 Task: Add Auromere Classic (Licorice) Ayurvedic Herbal Toothpaste to the cart.
Action: Mouse moved to (722, 297)
Screenshot: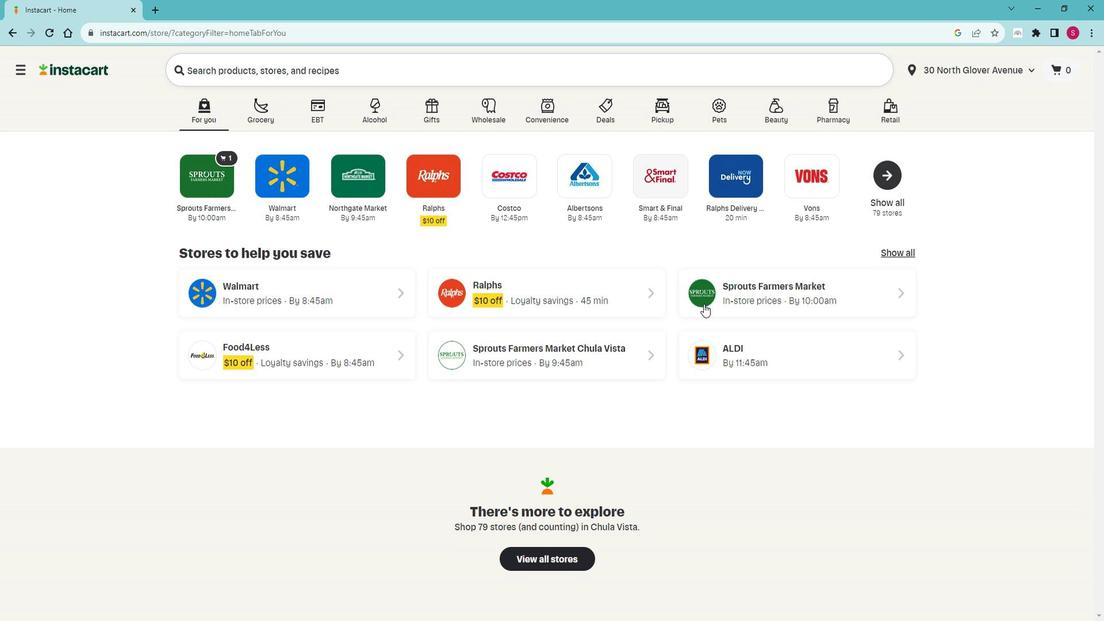 
Action: Mouse pressed left at (722, 297)
Screenshot: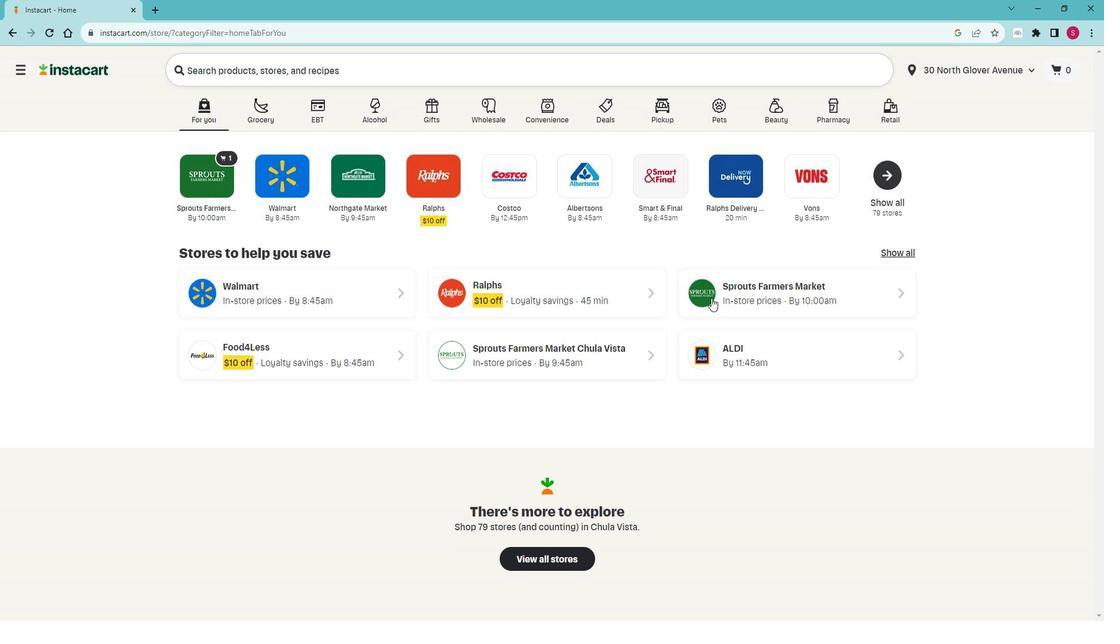 
Action: Mouse moved to (86, 471)
Screenshot: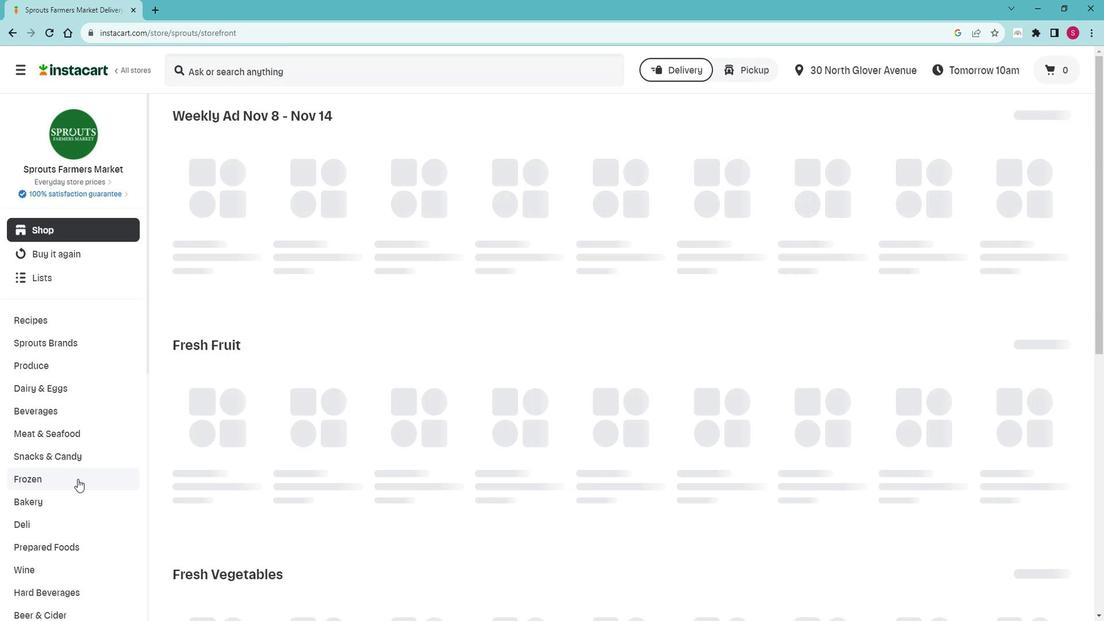 
Action: Mouse scrolled (86, 471) with delta (0, 0)
Screenshot: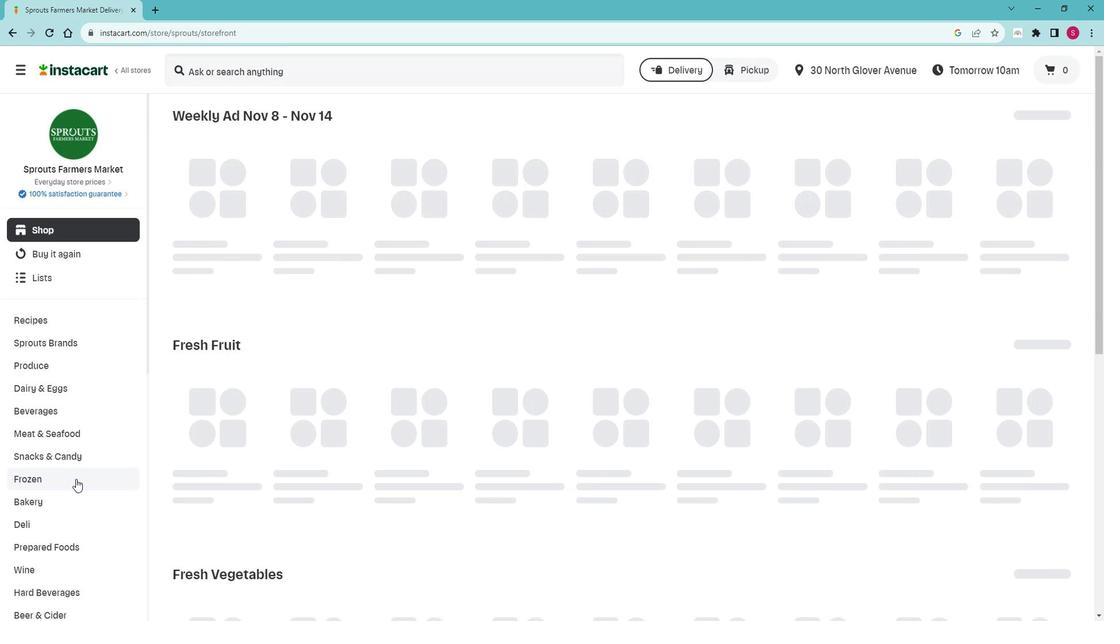 
Action: Mouse scrolled (86, 471) with delta (0, 0)
Screenshot: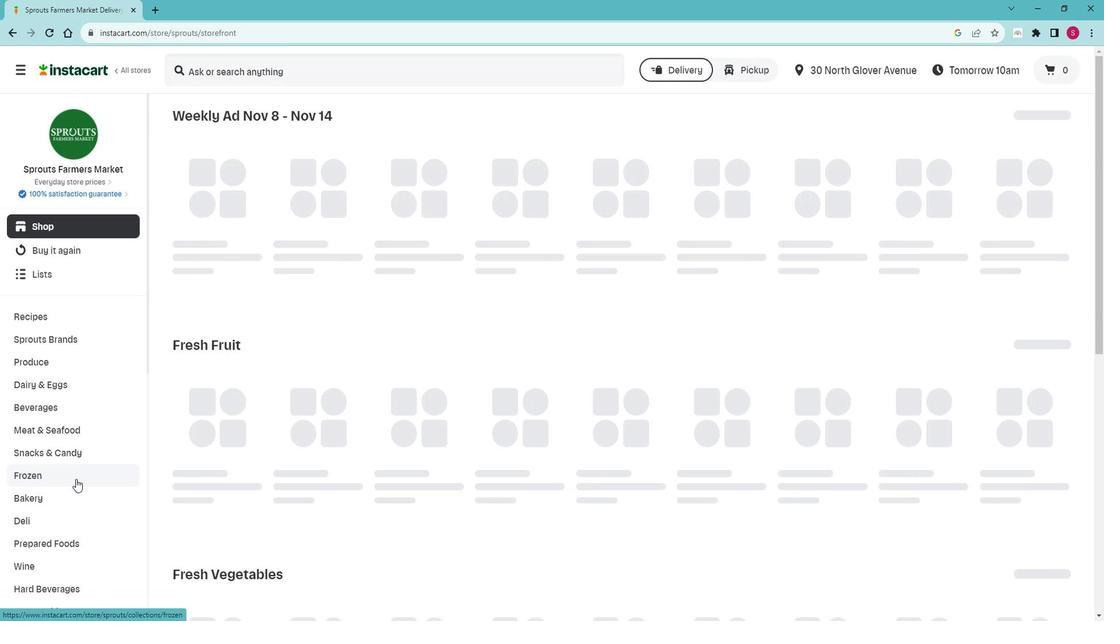 
Action: Mouse moved to (86, 471)
Screenshot: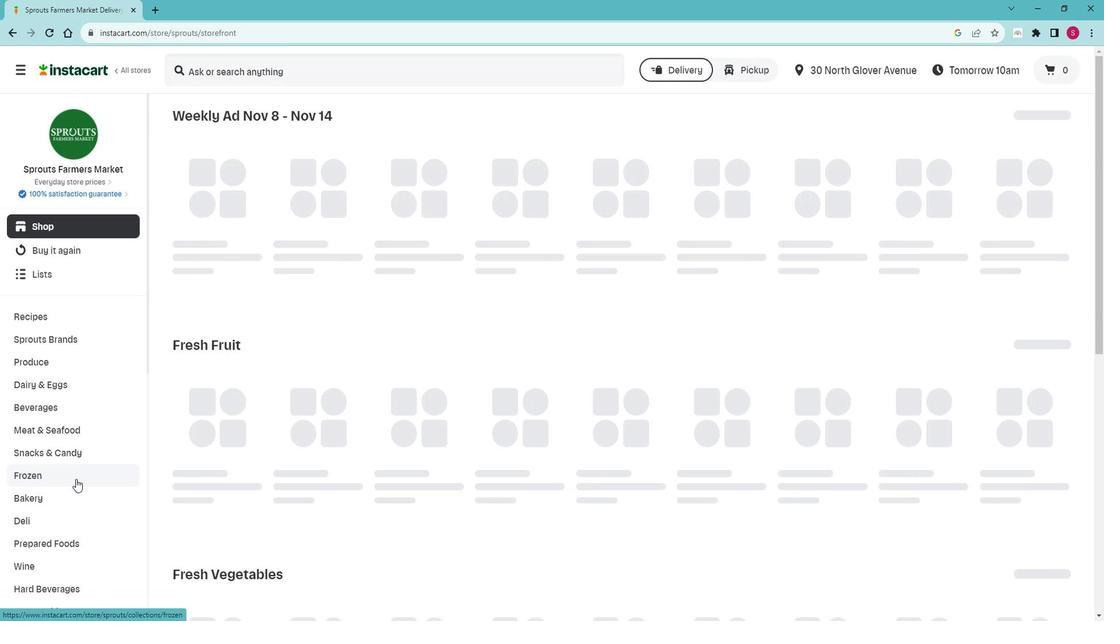 
Action: Mouse scrolled (86, 471) with delta (0, 0)
Screenshot: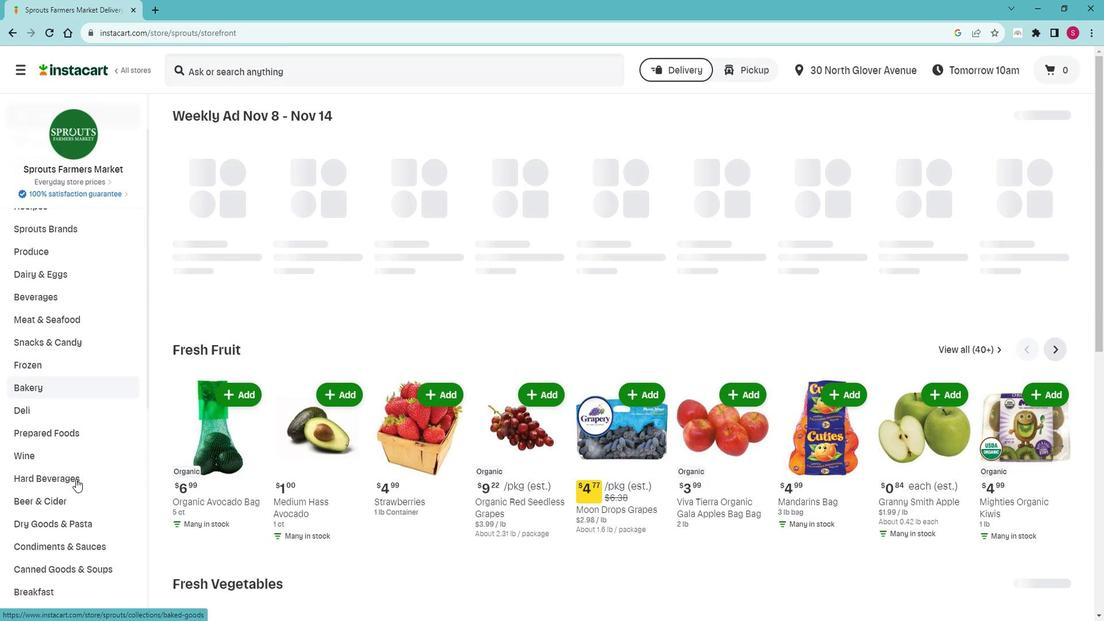 
Action: Mouse scrolled (86, 471) with delta (0, 0)
Screenshot: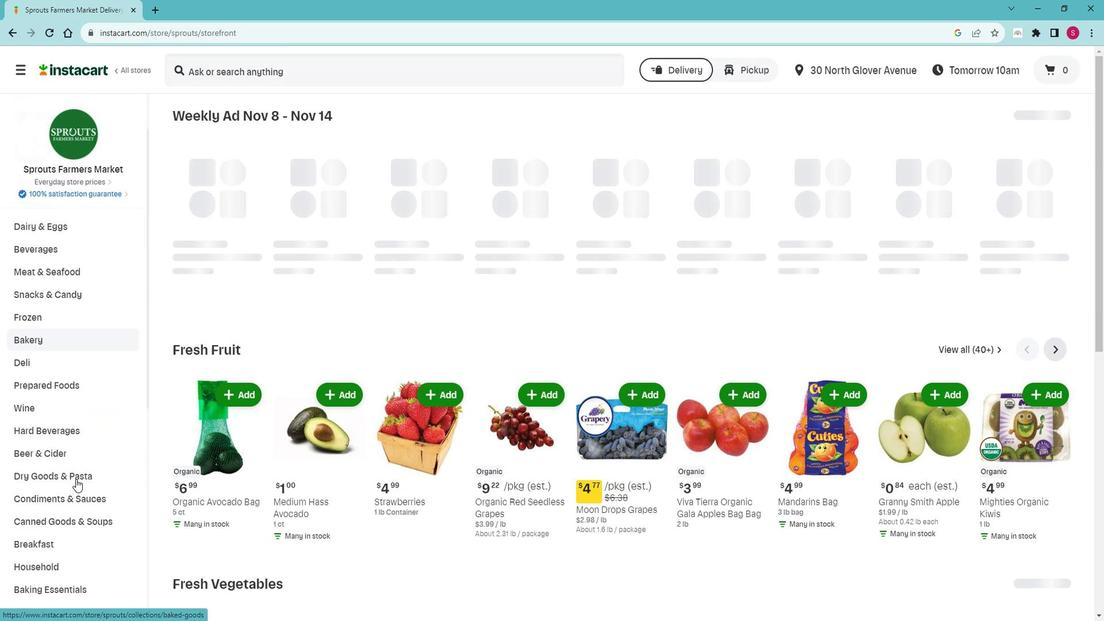 
Action: Mouse moved to (88, 470)
Screenshot: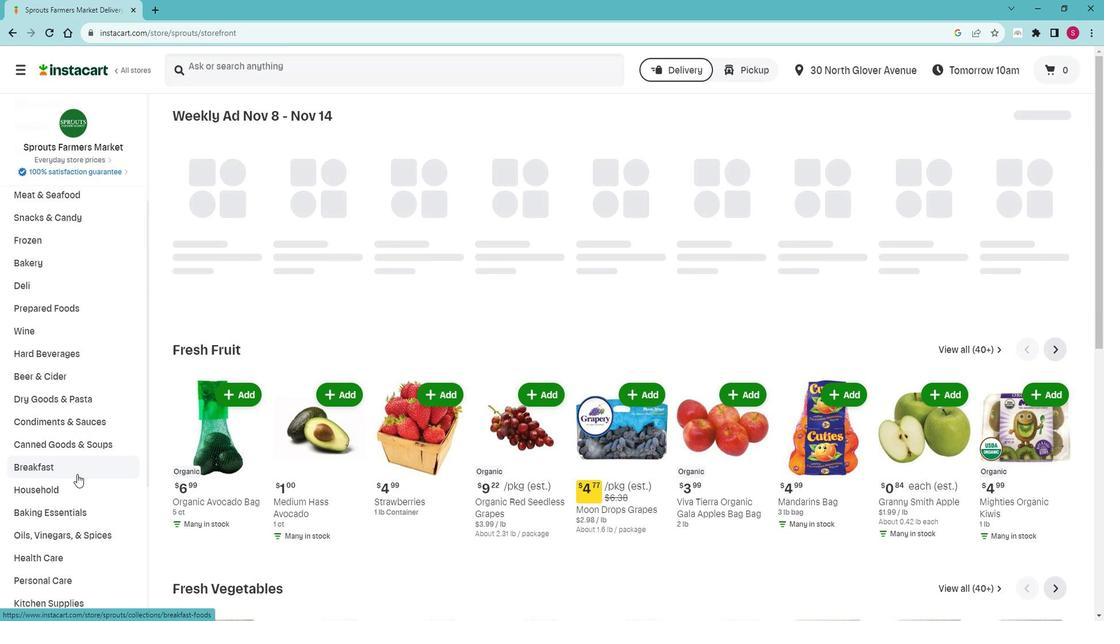 
Action: Mouse scrolled (88, 469) with delta (0, 0)
Screenshot: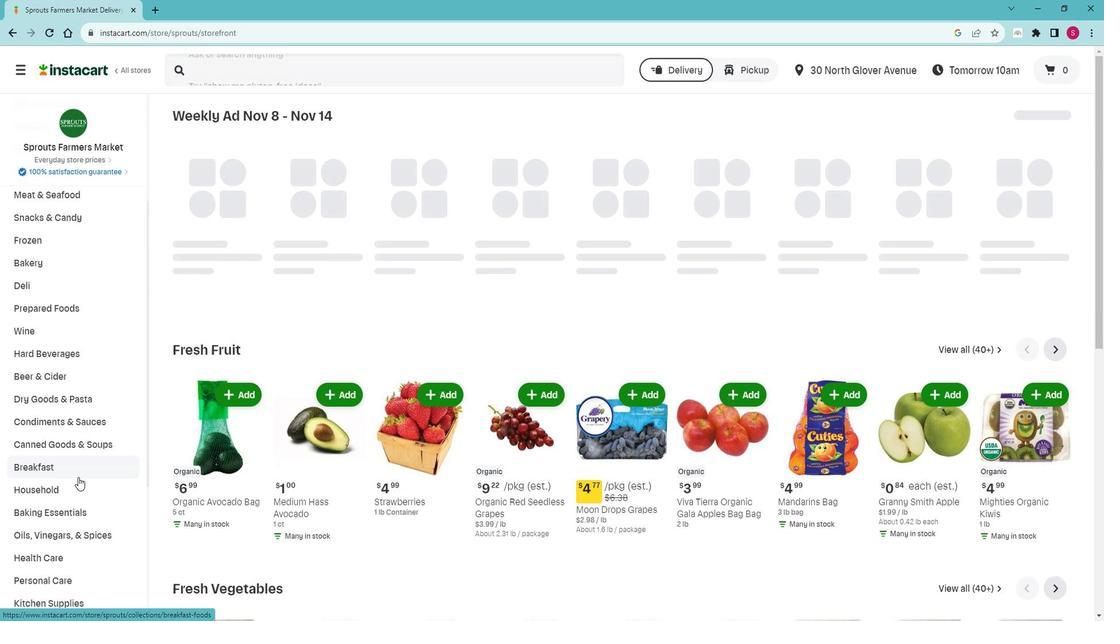 
Action: Mouse moved to (83, 508)
Screenshot: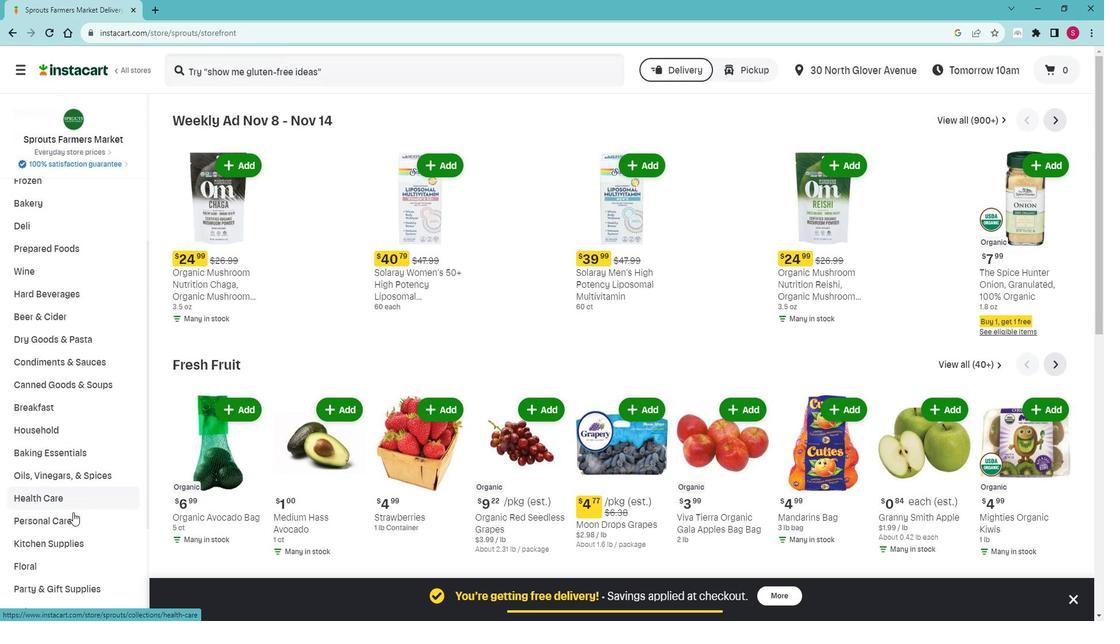 
Action: Mouse pressed left at (83, 508)
Screenshot: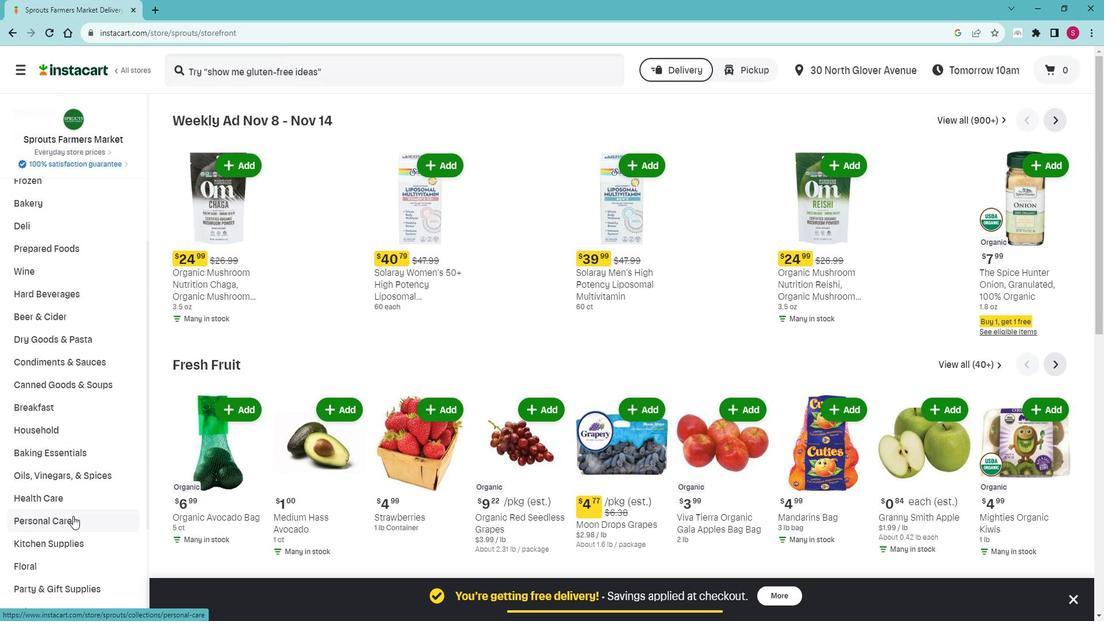 
Action: Mouse moved to (84, 508)
Screenshot: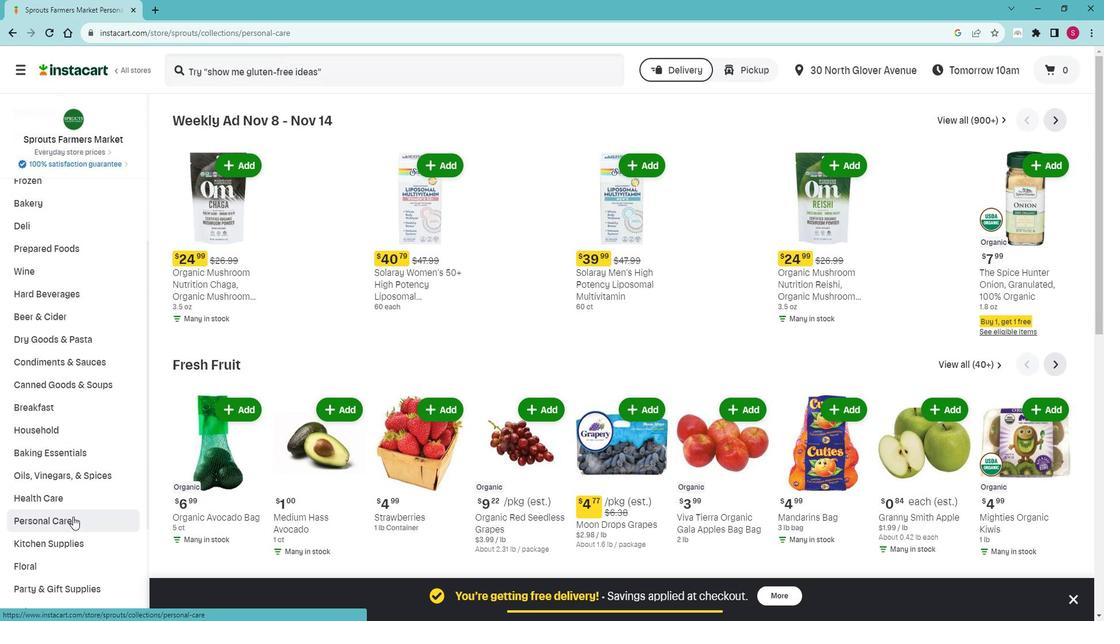 
Action: Mouse scrolled (84, 507) with delta (0, 0)
Screenshot: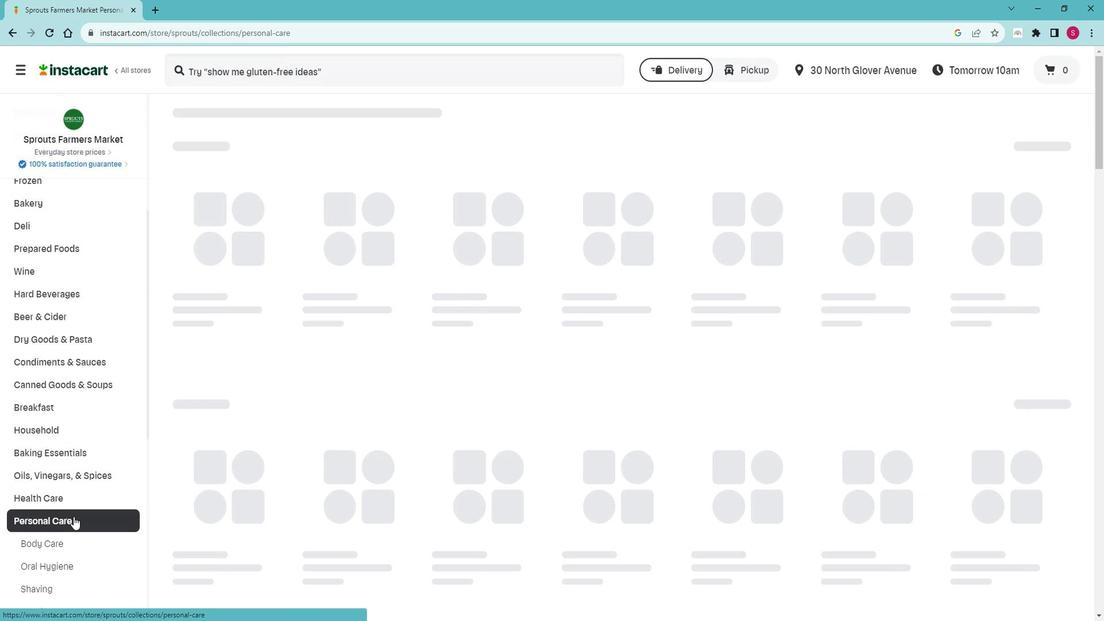 
Action: Mouse moved to (87, 499)
Screenshot: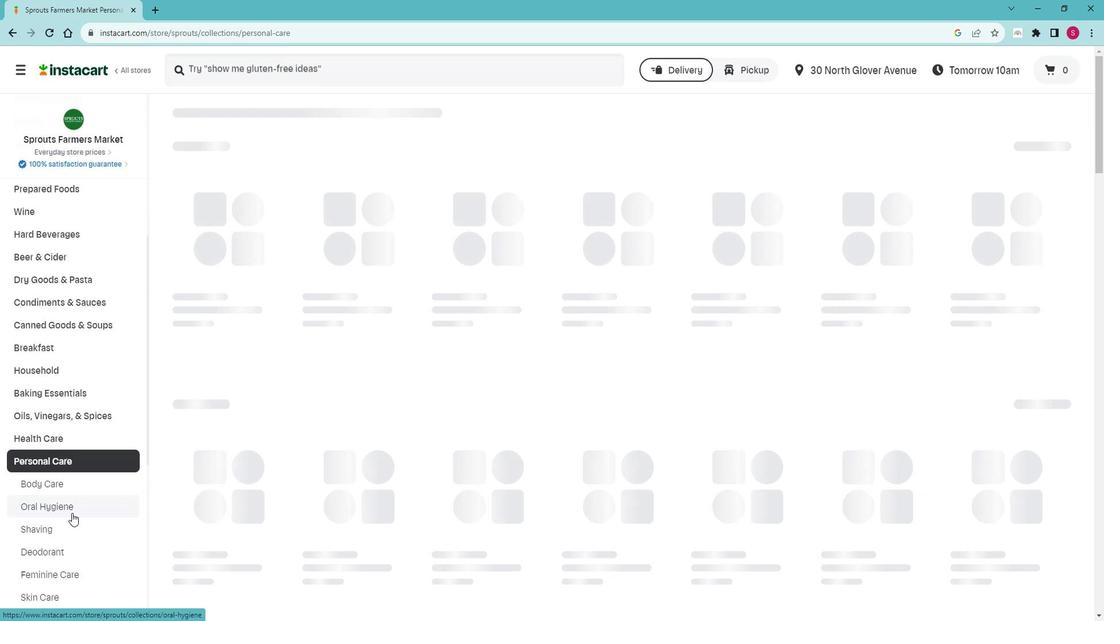 
Action: Mouse pressed left at (87, 499)
Screenshot: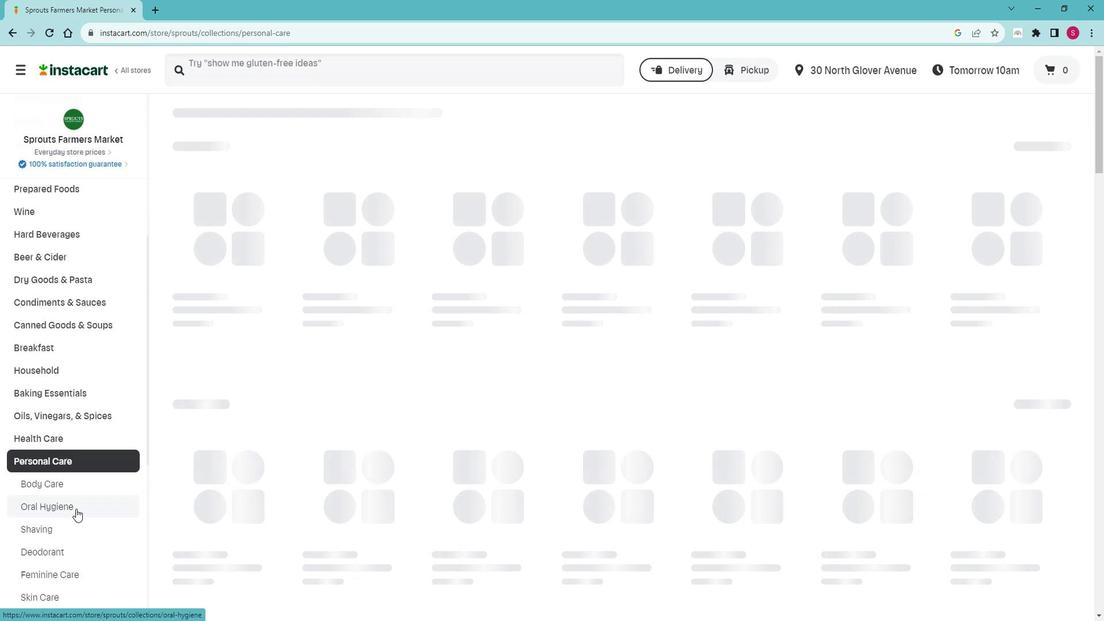 
Action: Mouse moved to (338, 161)
Screenshot: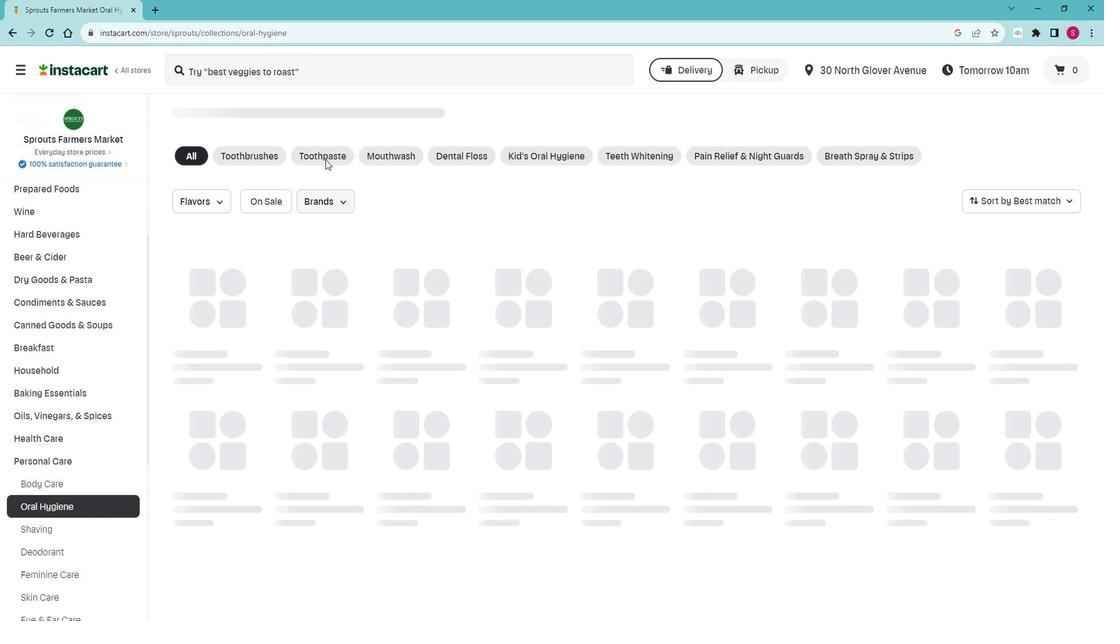 
Action: Mouse pressed left at (338, 161)
Screenshot: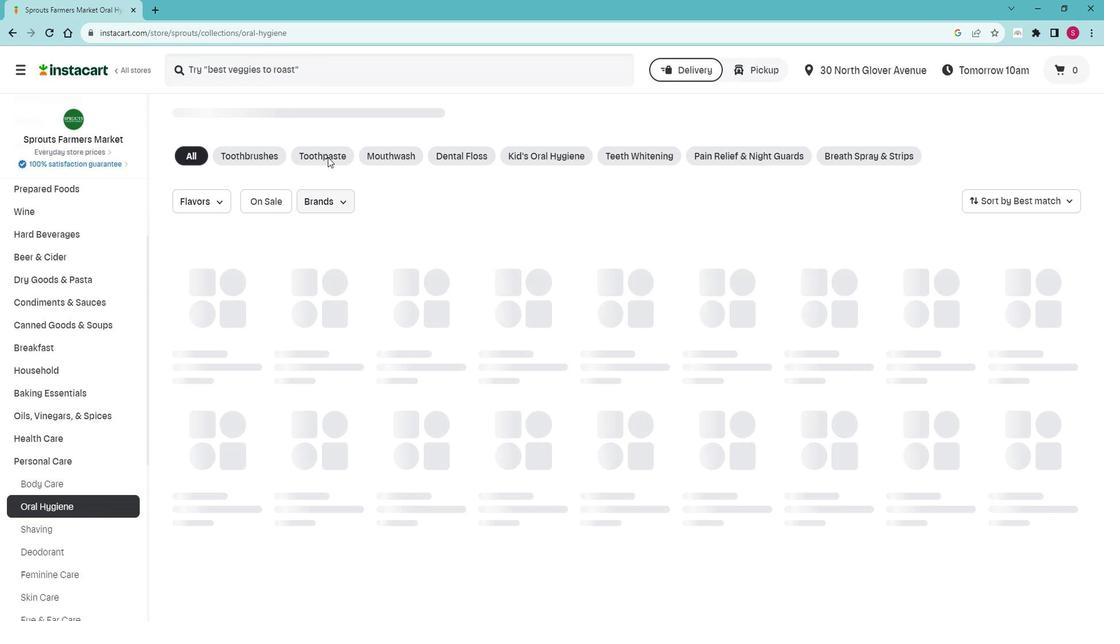 
Action: Mouse moved to (339, 159)
Screenshot: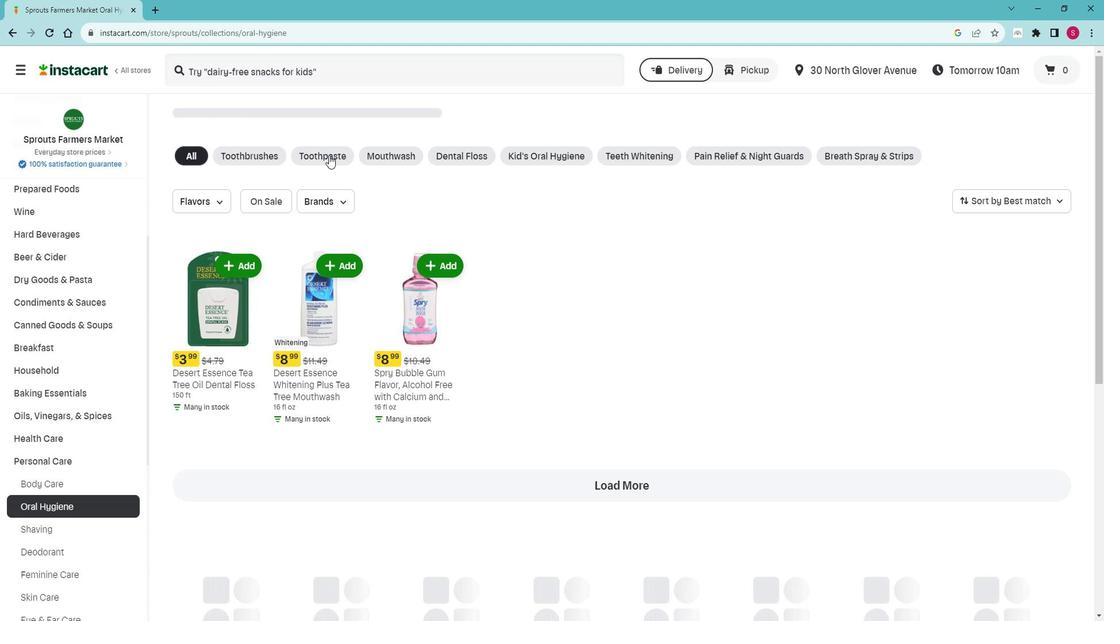 
Action: Mouse pressed left at (339, 159)
Screenshot: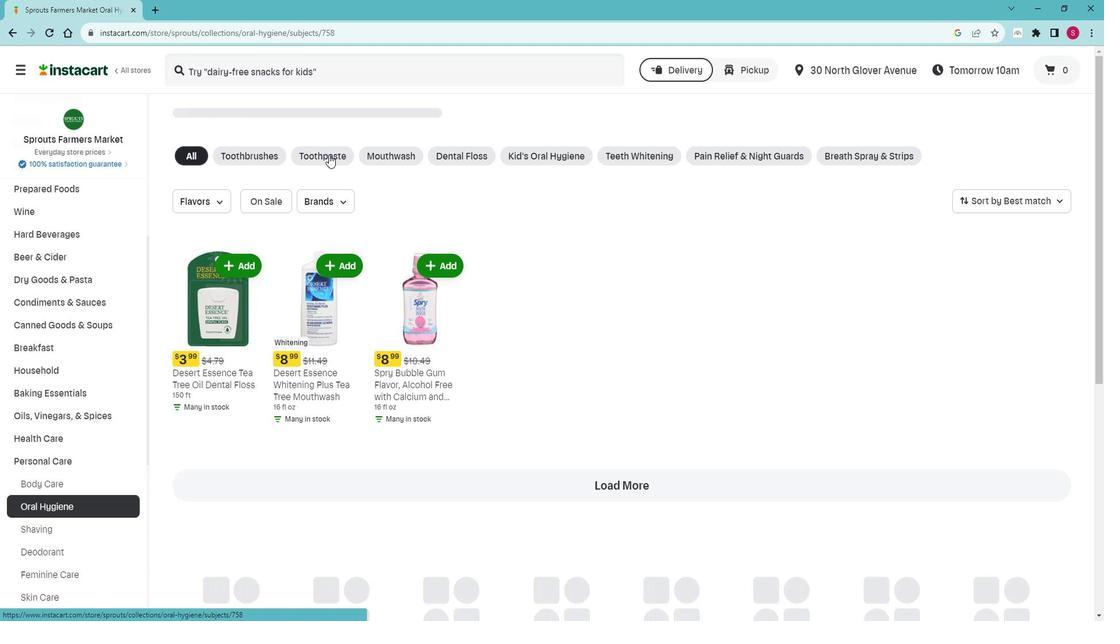 
Action: Mouse moved to (347, 85)
Screenshot: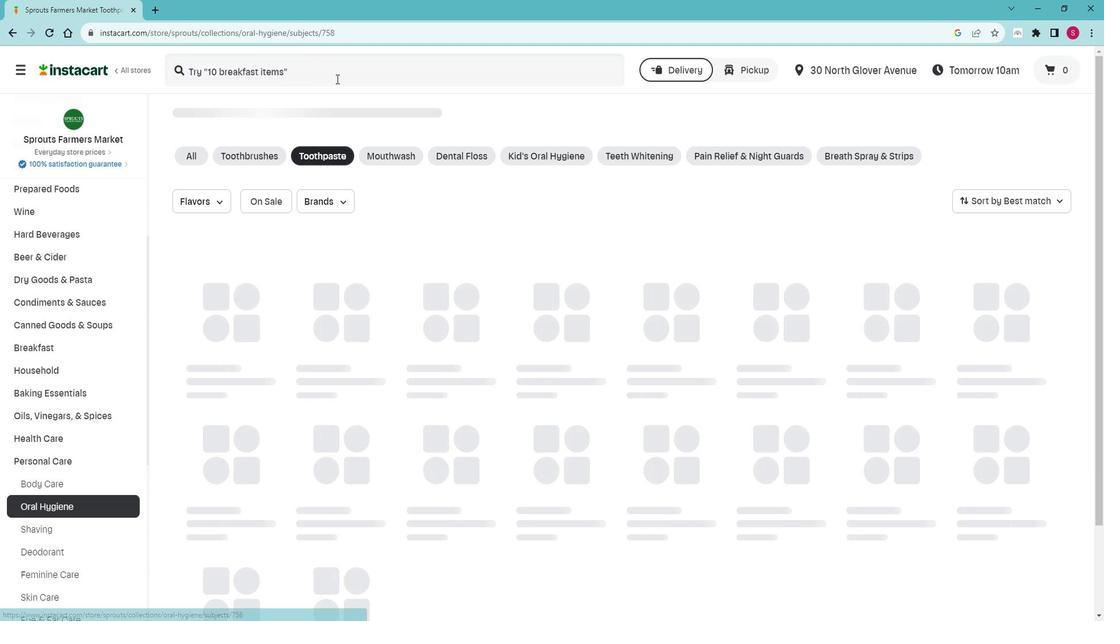 
Action: Mouse pressed left at (347, 85)
Screenshot: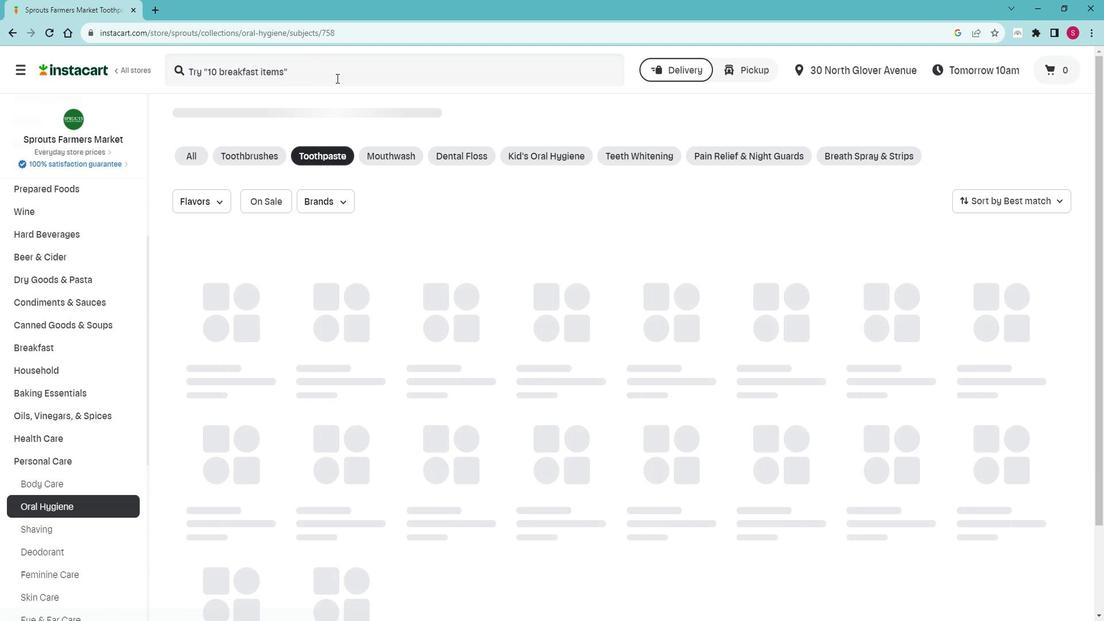 
Action: Key pressed <Key.shift>Auromere<Key.space><Key.shift>Classic<Key.space><Key.shift>(<Key.shift><Key.shift><Key.shift><Key.shift><Key.shift><Key.shift><Key.shift><Key.shift><Key.shift><Key.shift>Licorice<Key.shift>)<Key.space><Key.shift>Ayurvedic<Key.space><Key.shift>Herbal<Key.space><Key.shift>Toothpaste<Key.space><Key.enter>
Screenshot: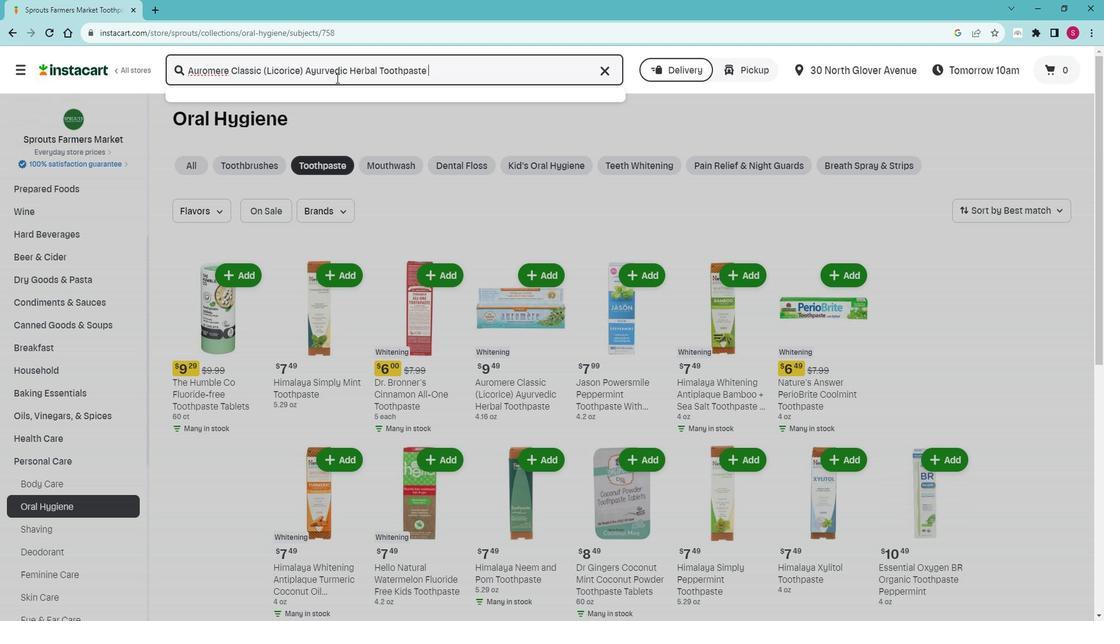 
Action: Mouse moved to (702, 204)
Screenshot: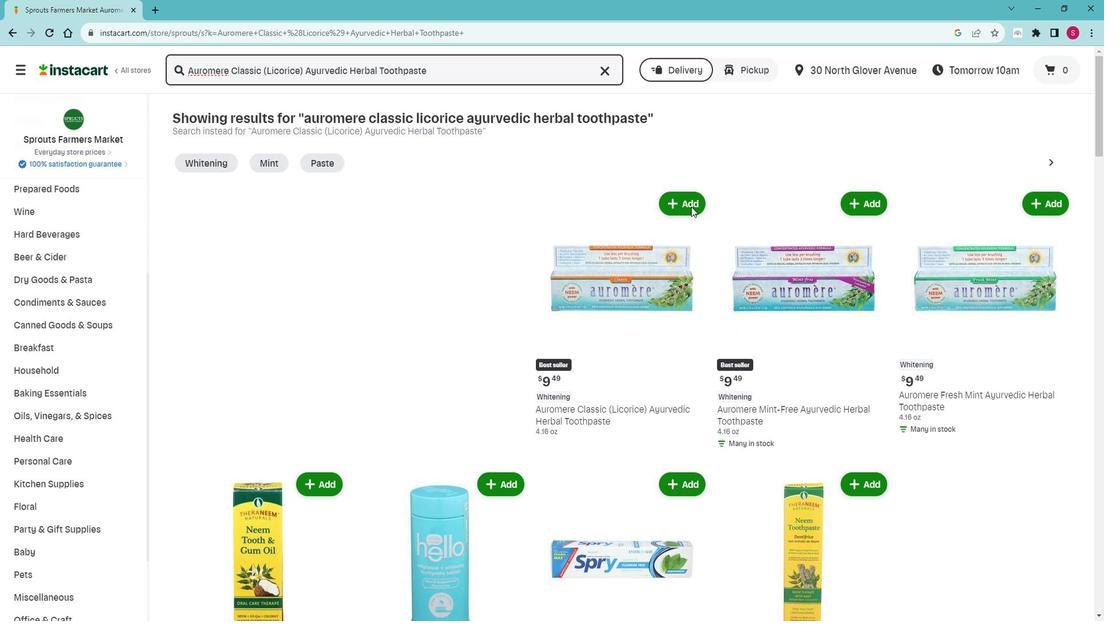 
Action: Mouse pressed left at (702, 204)
Screenshot: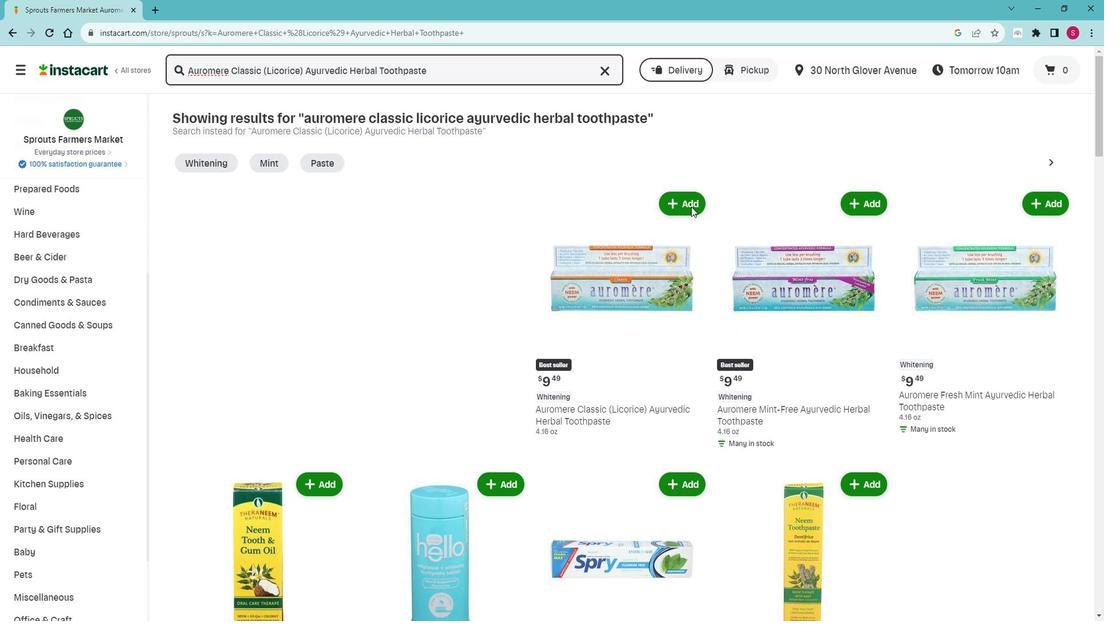 
Action: Mouse moved to (632, 153)
Screenshot: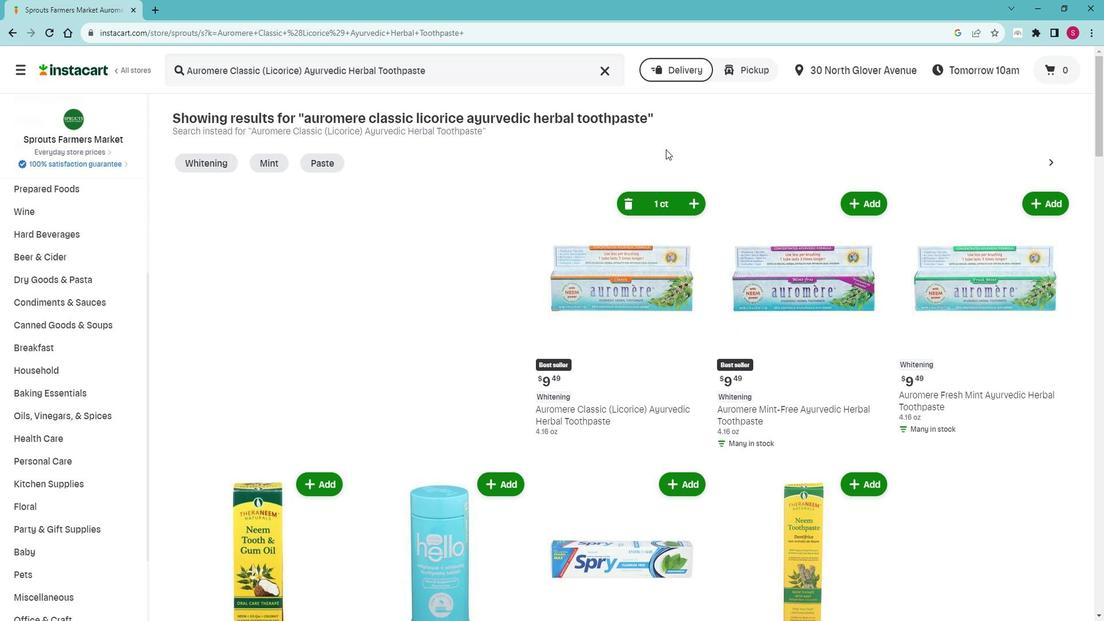 
